 Task: Create in the project TowerLine and in the Backlog issue 'Add support for offline messaging and chat' a child issue 'Code optimization for energy-efficient machine learning', and assign it to team member softage.4@softage.net.
Action: Mouse moved to (219, 57)
Screenshot: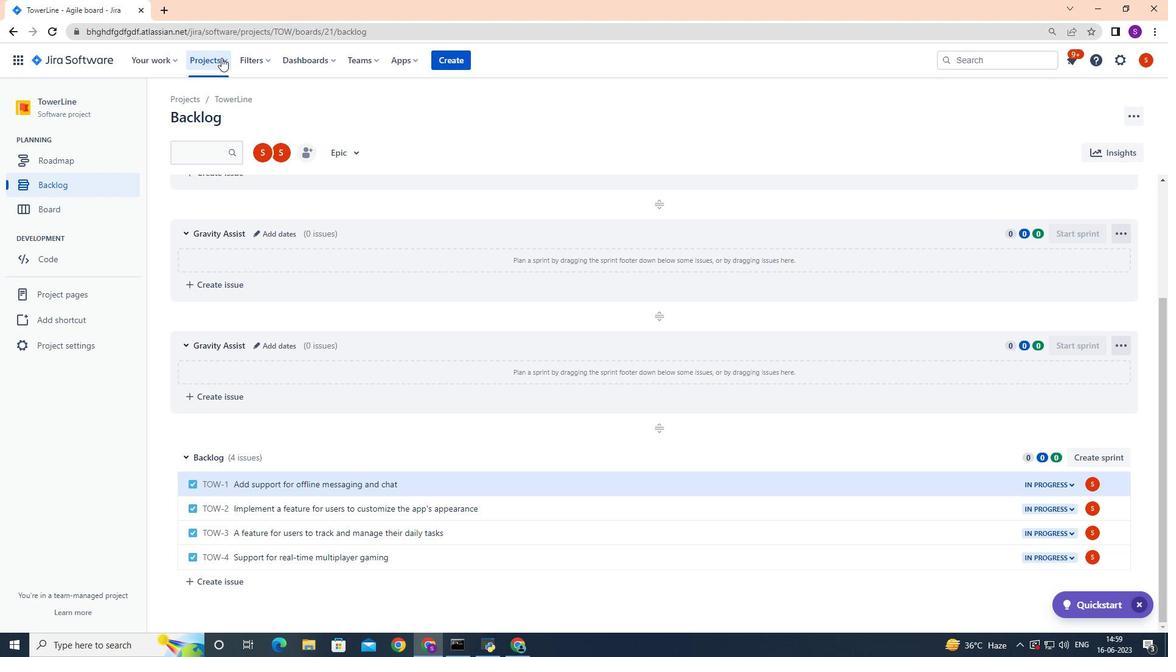 
Action: Mouse pressed left at (219, 57)
Screenshot: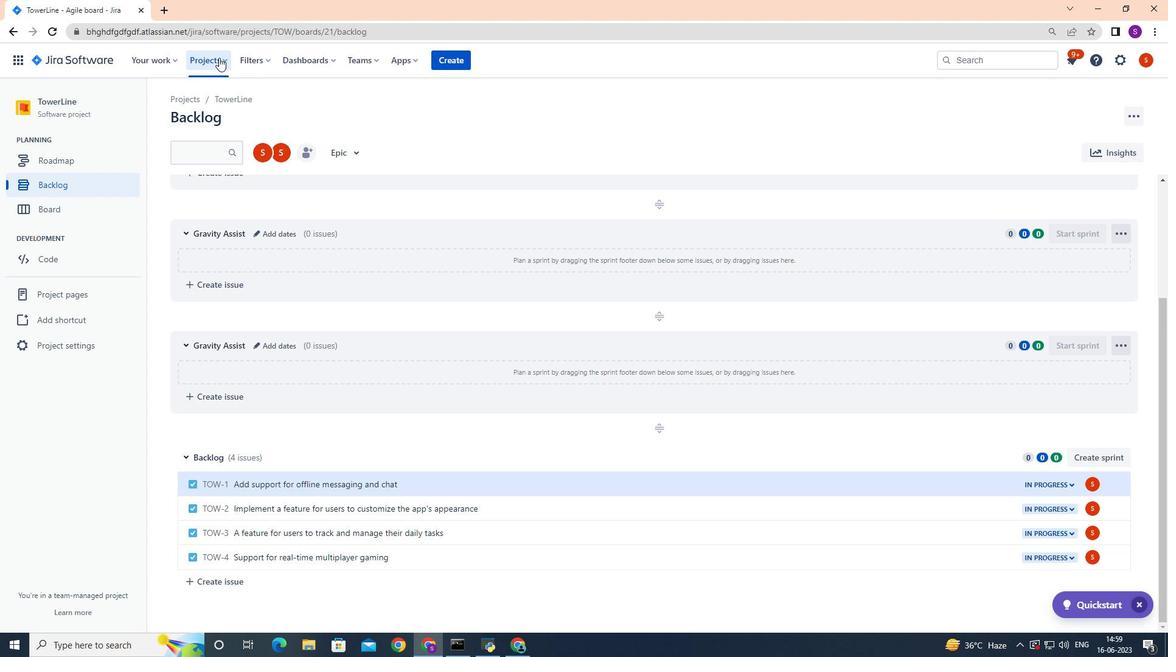 
Action: Mouse moved to (239, 112)
Screenshot: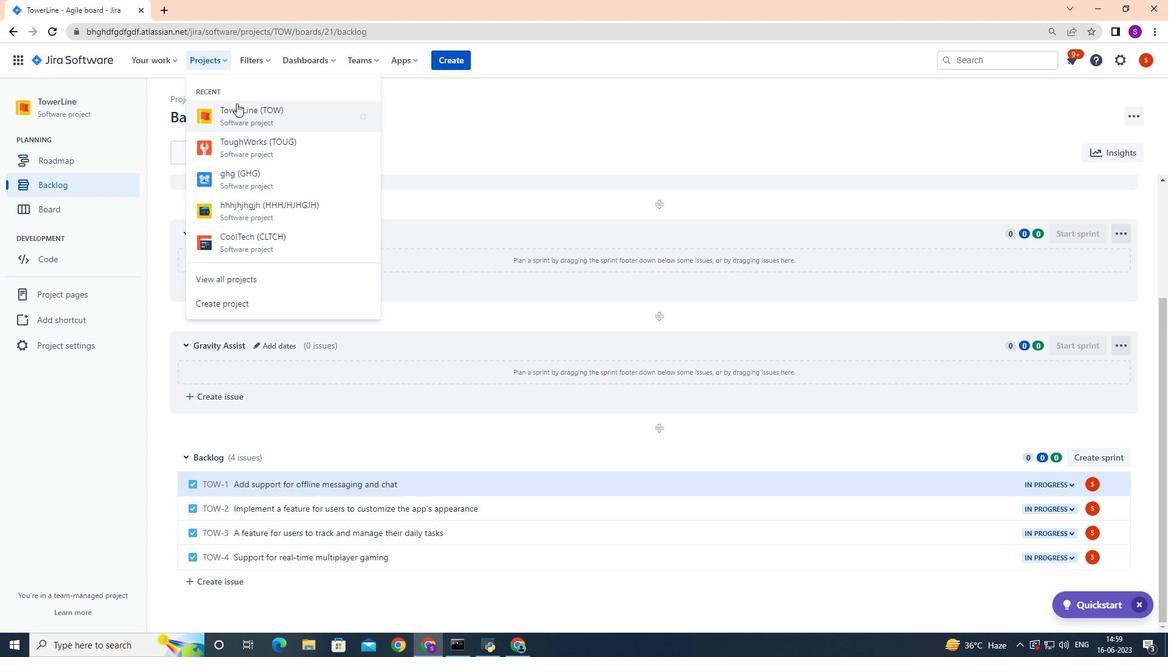
Action: Mouse pressed left at (239, 112)
Screenshot: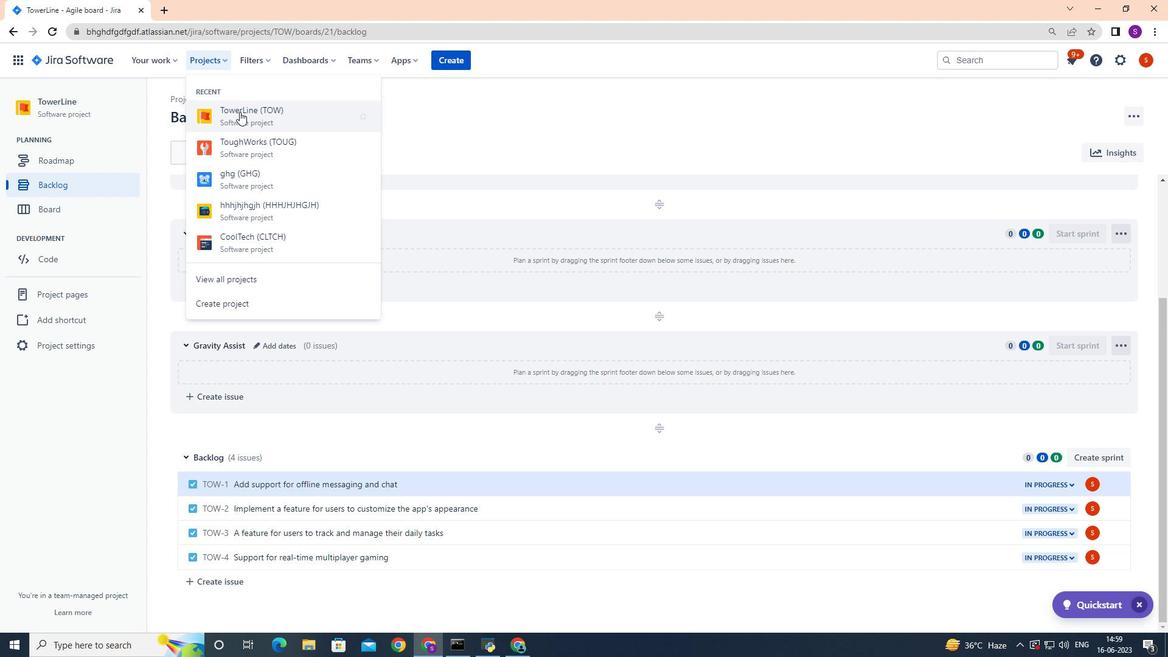 
Action: Mouse moved to (76, 186)
Screenshot: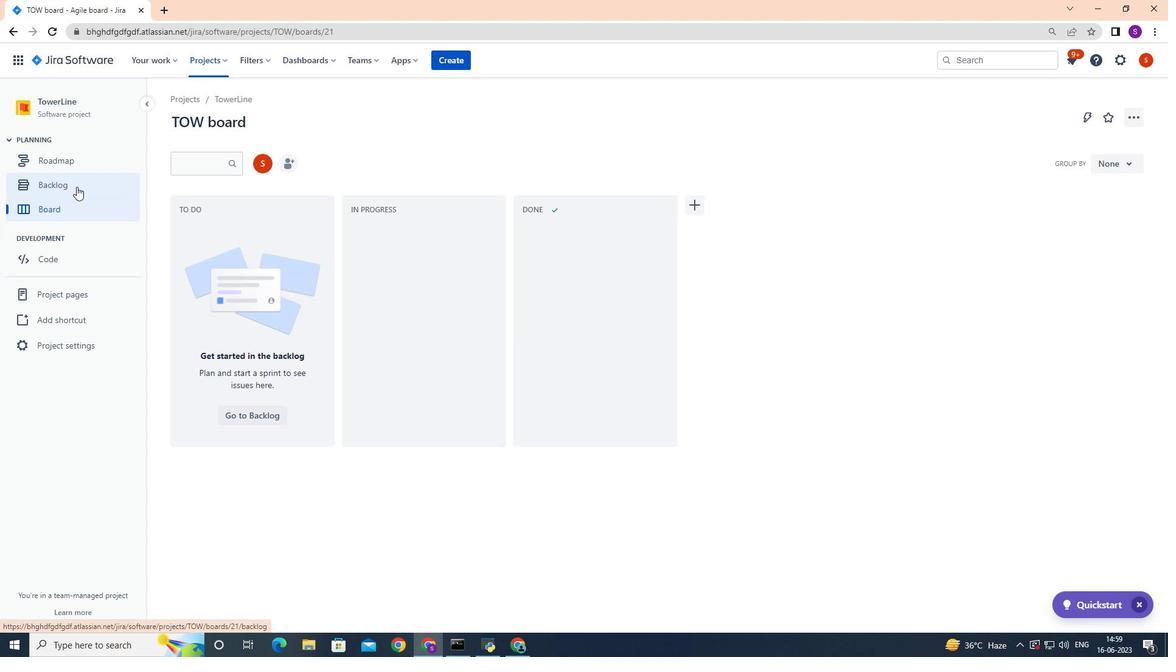 
Action: Mouse pressed left at (76, 186)
Screenshot: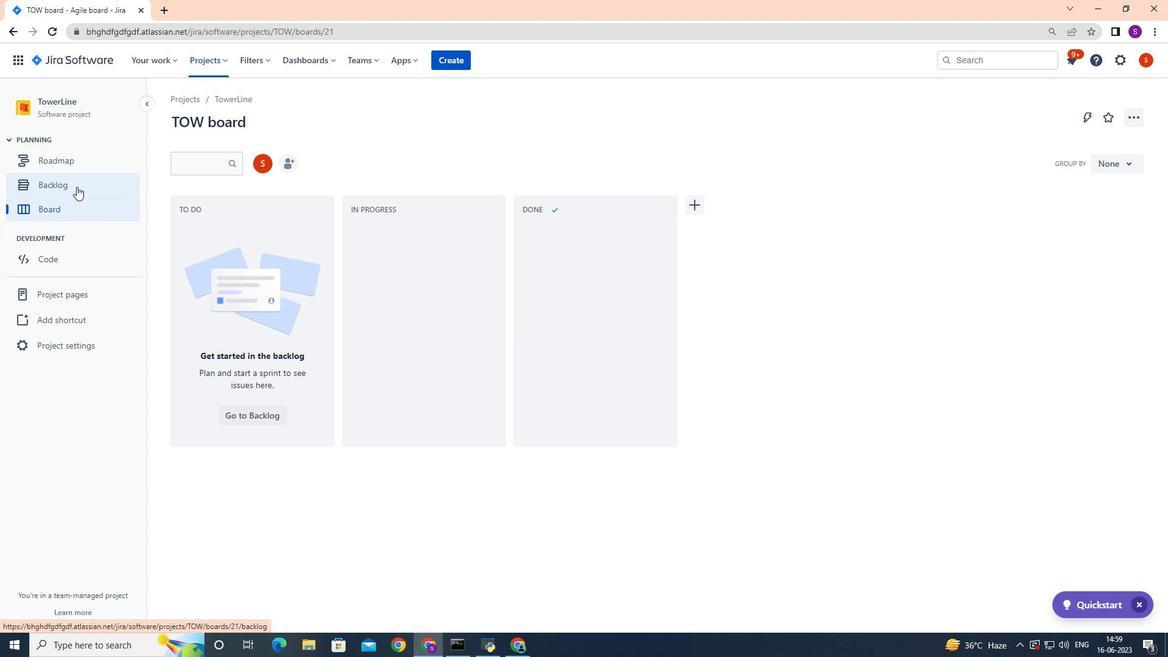 
Action: Mouse moved to (292, 410)
Screenshot: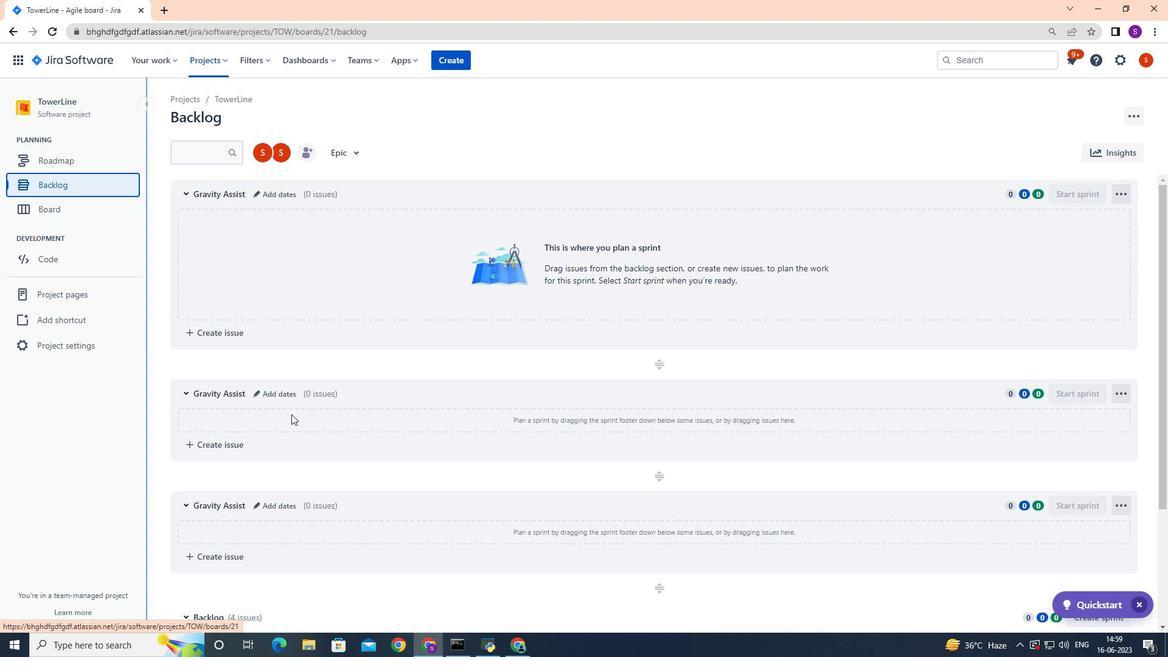 
Action: Mouse scrolled (292, 409) with delta (0, 0)
Screenshot: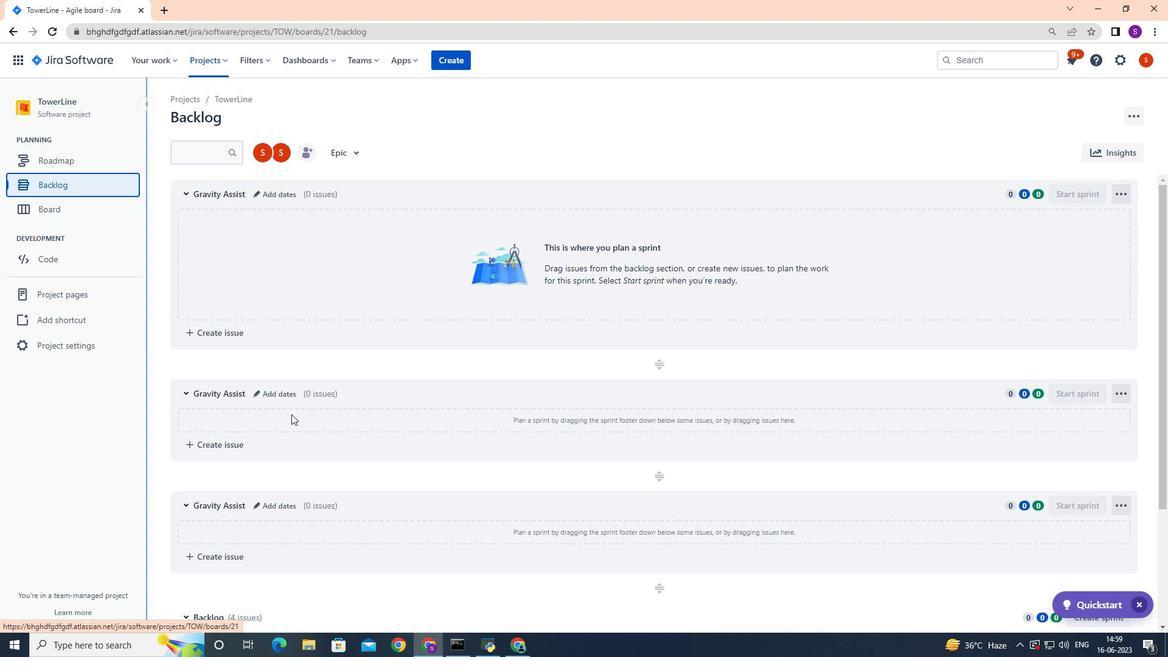 
Action: Mouse moved to (292, 409)
Screenshot: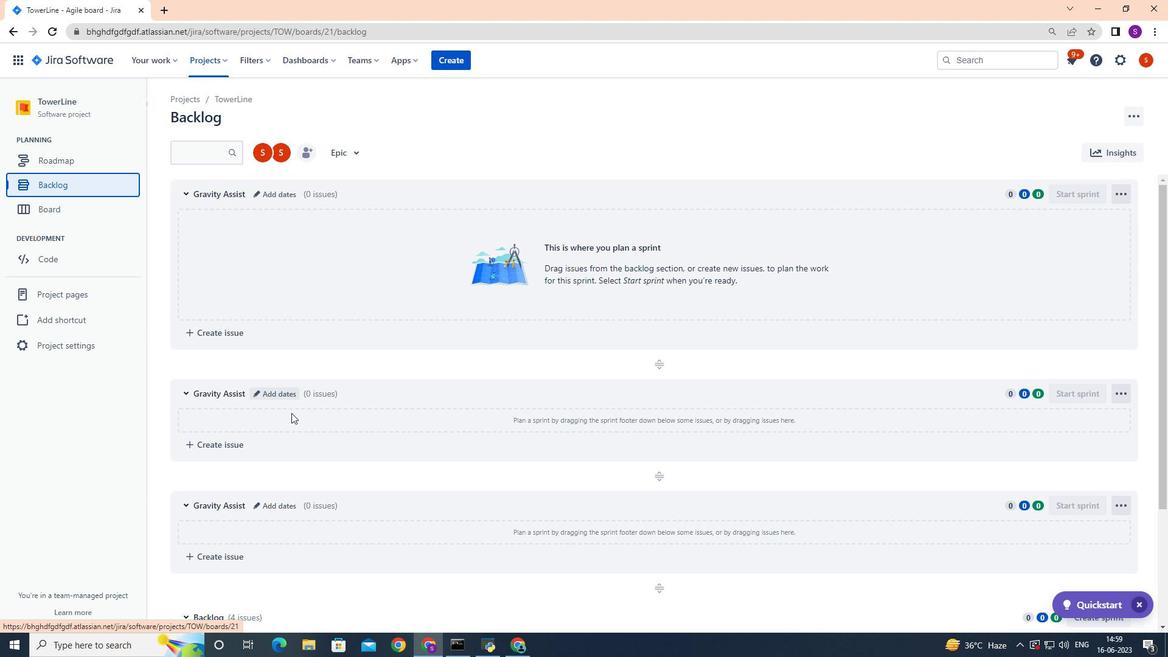 
Action: Mouse scrolled (292, 409) with delta (0, 0)
Screenshot: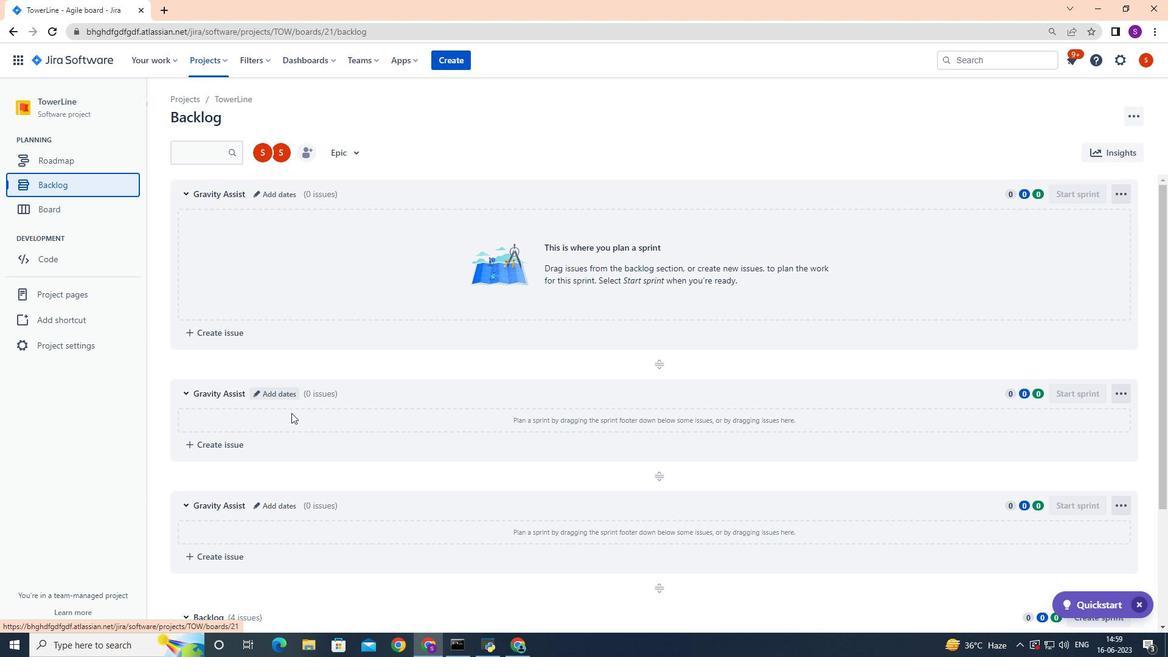 
Action: Mouse moved to (292, 407)
Screenshot: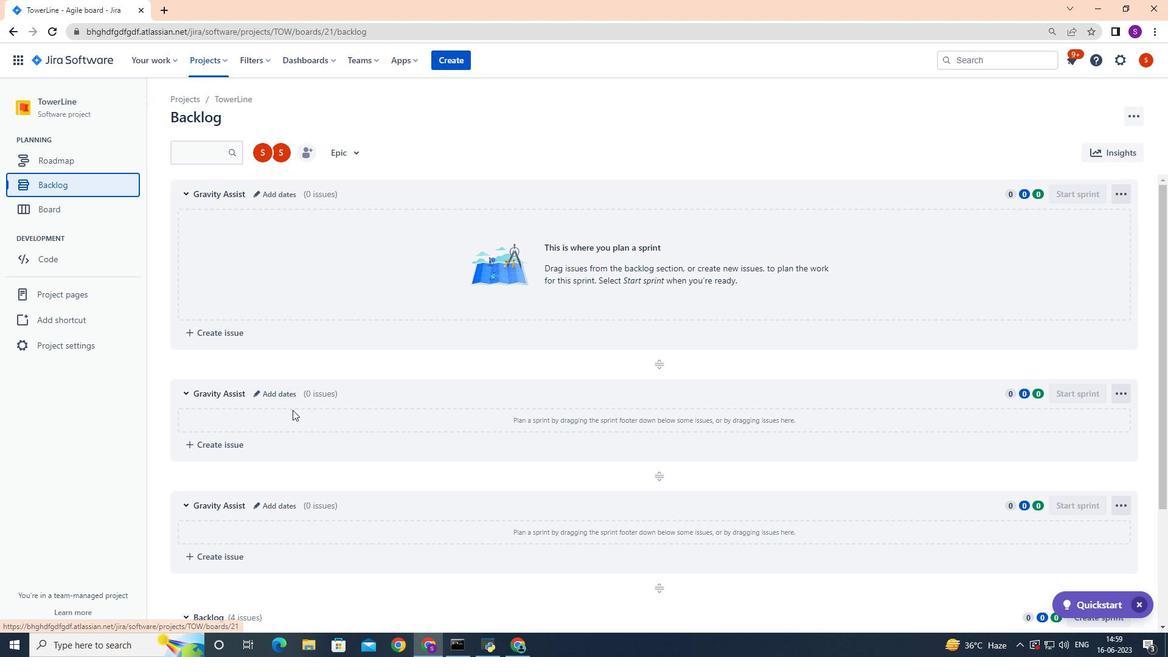 
Action: Mouse scrolled (292, 407) with delta (0, 0)
Screenshot: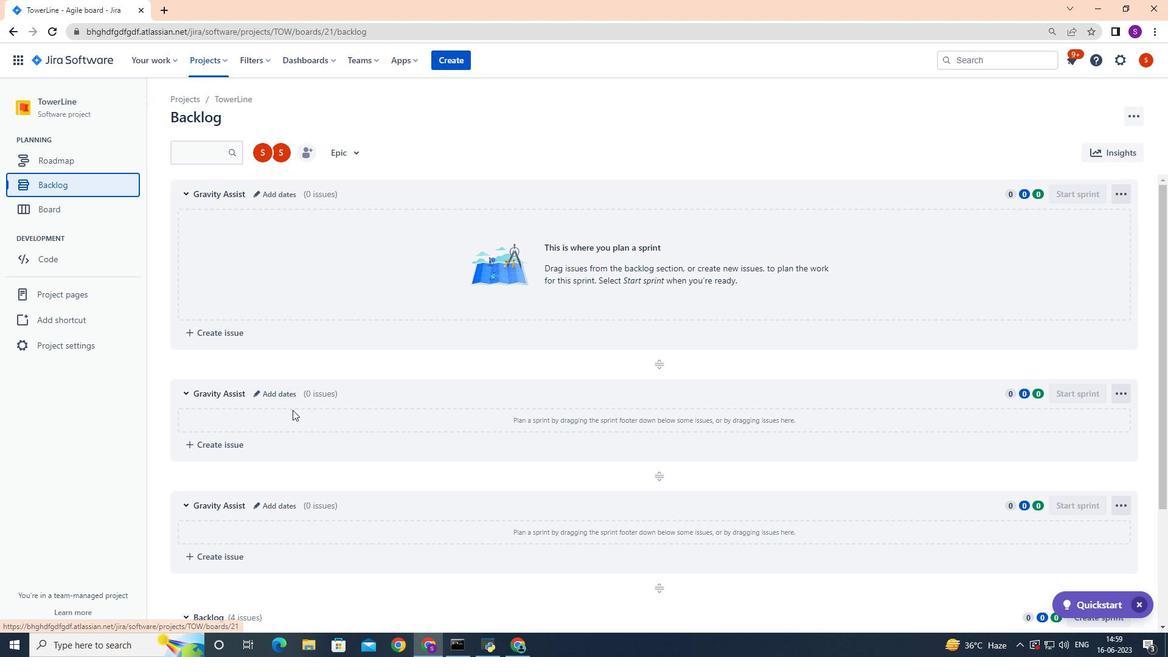 
Action: Mouse moved to (292, 402)
Screenshot: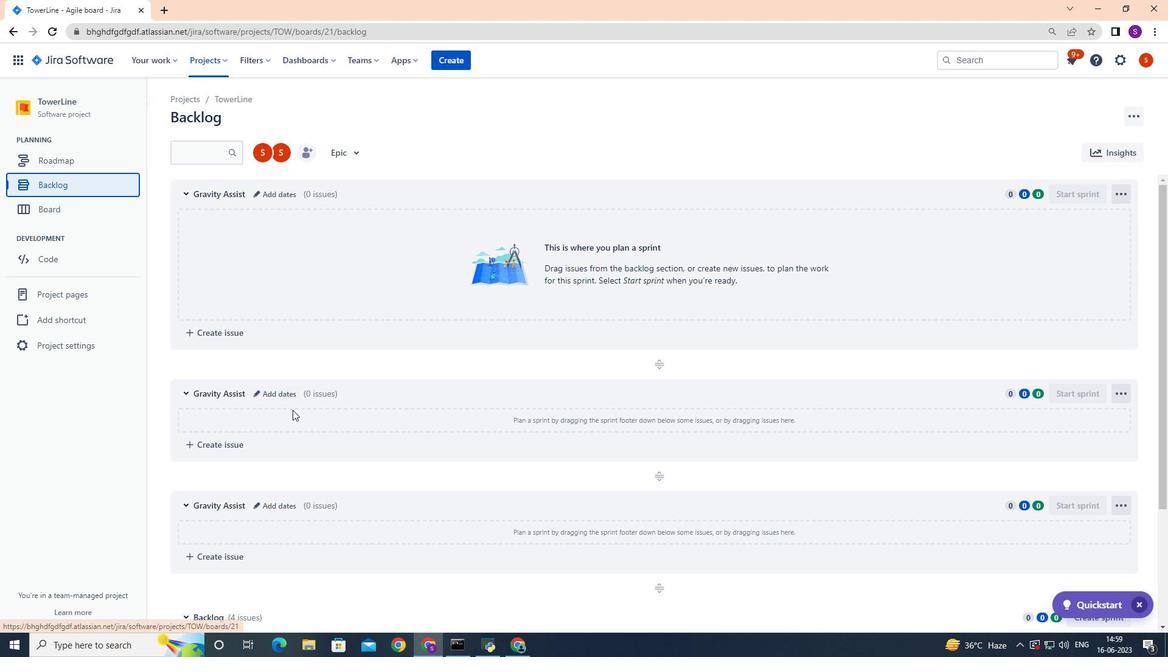 
Action: Mouse scrolled (292, 401) with delta (0, 0)
Screenshot: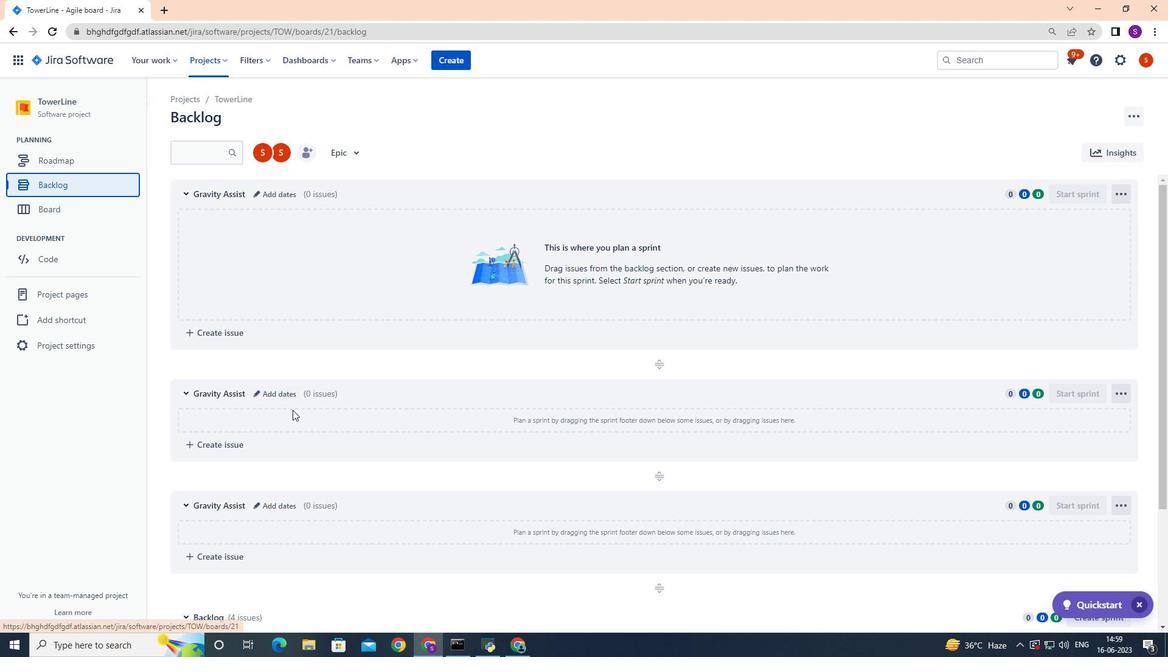 
Action: Mouse moved to (292, 393)
Screenshot: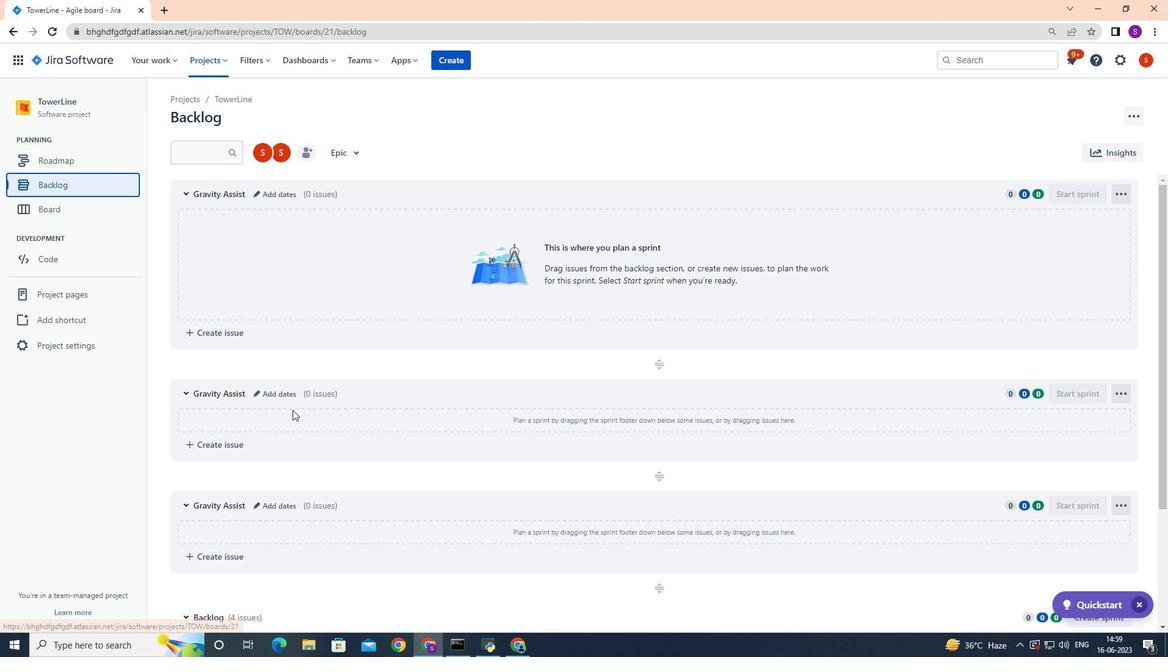 
Action: Mouse scrolled (292, 392) with delta (0, 0)
Screenshot: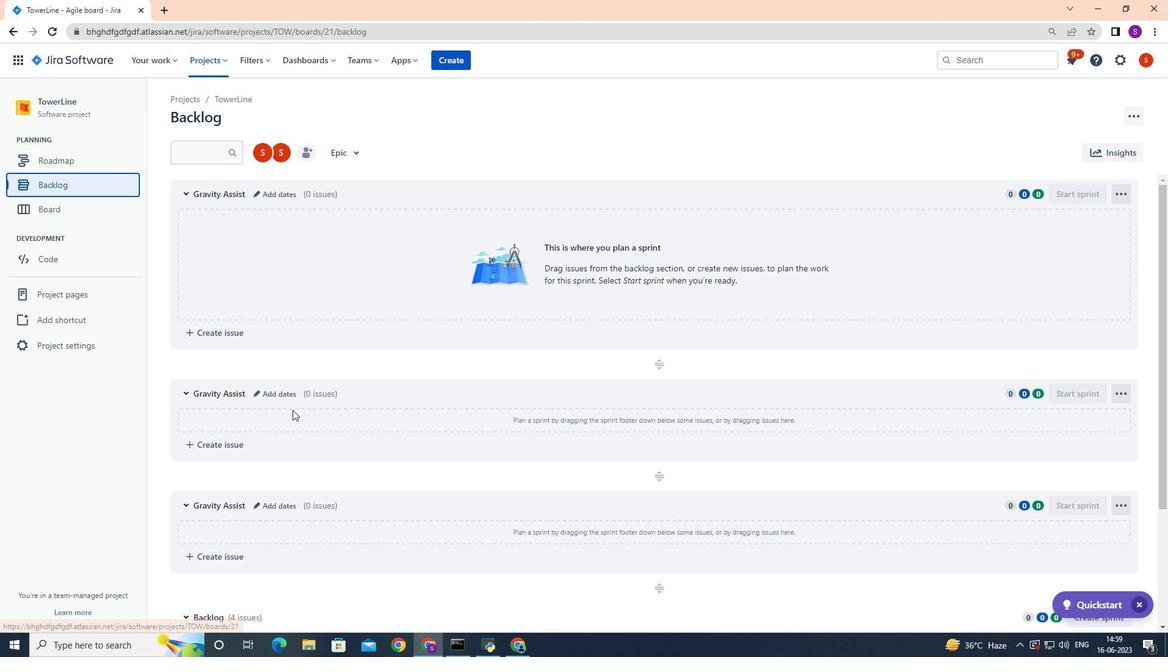 
Action: Mouse moved to (294, 388)
Screenshot: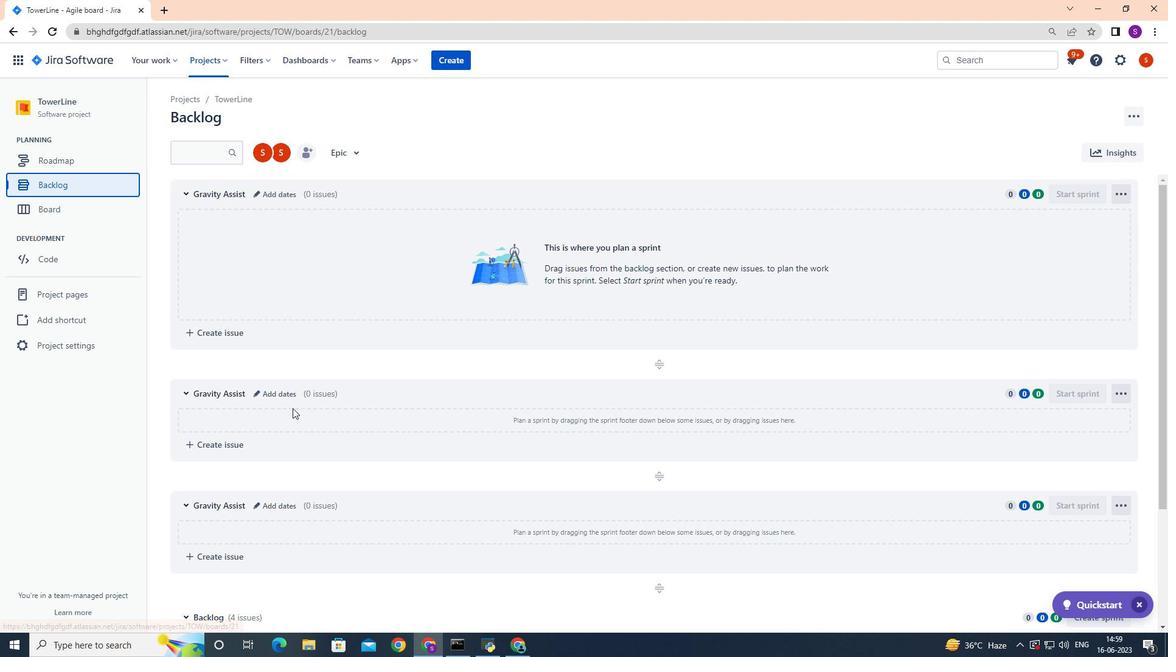 
Action: Mouse scrolled (294, 387) with delta (0, 0)
Screenshot: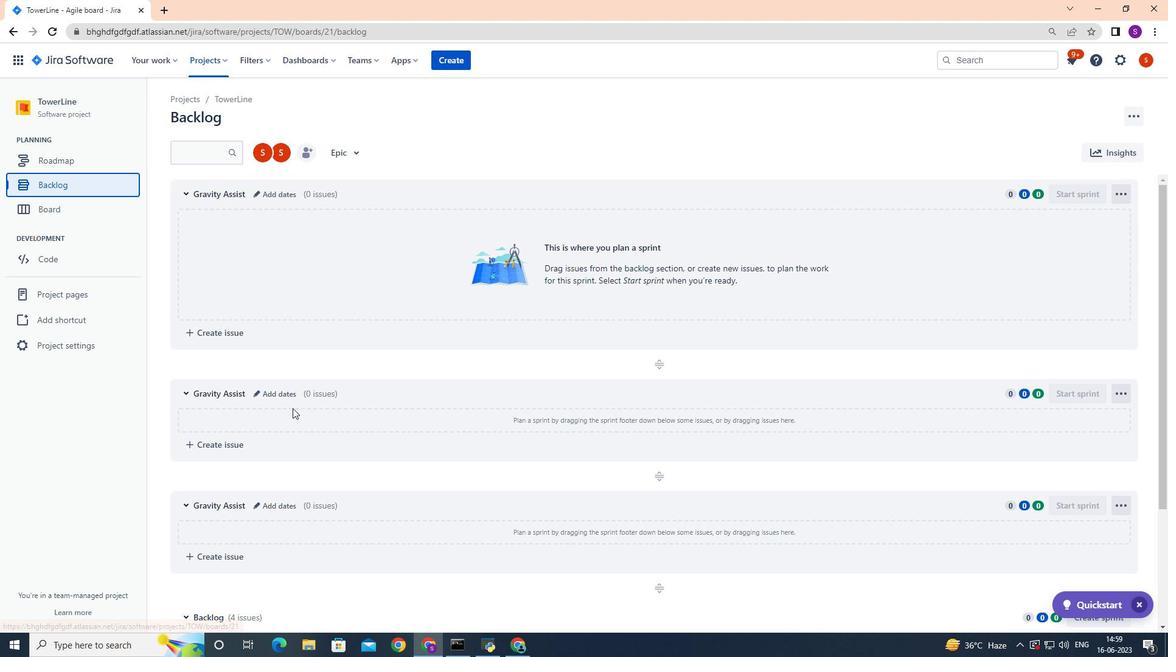 
Action: Mouse moved to (295, 379)
Screenshot: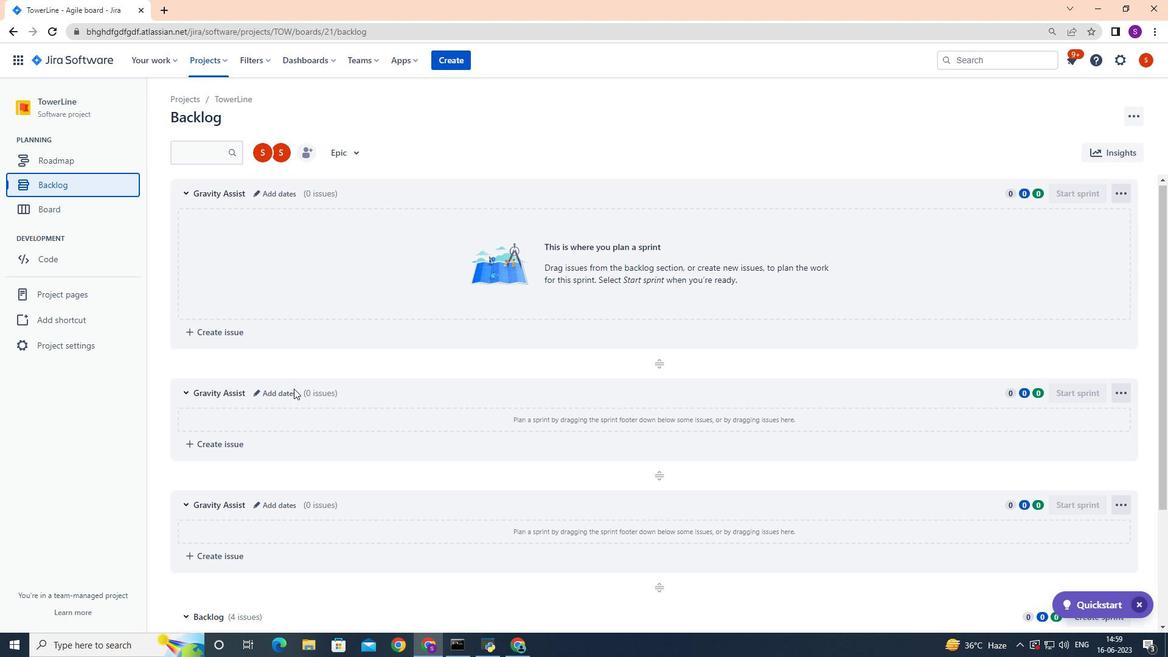 
Action: Mouse scrolled (295, 379) with delta (0, 0)
Screenshot: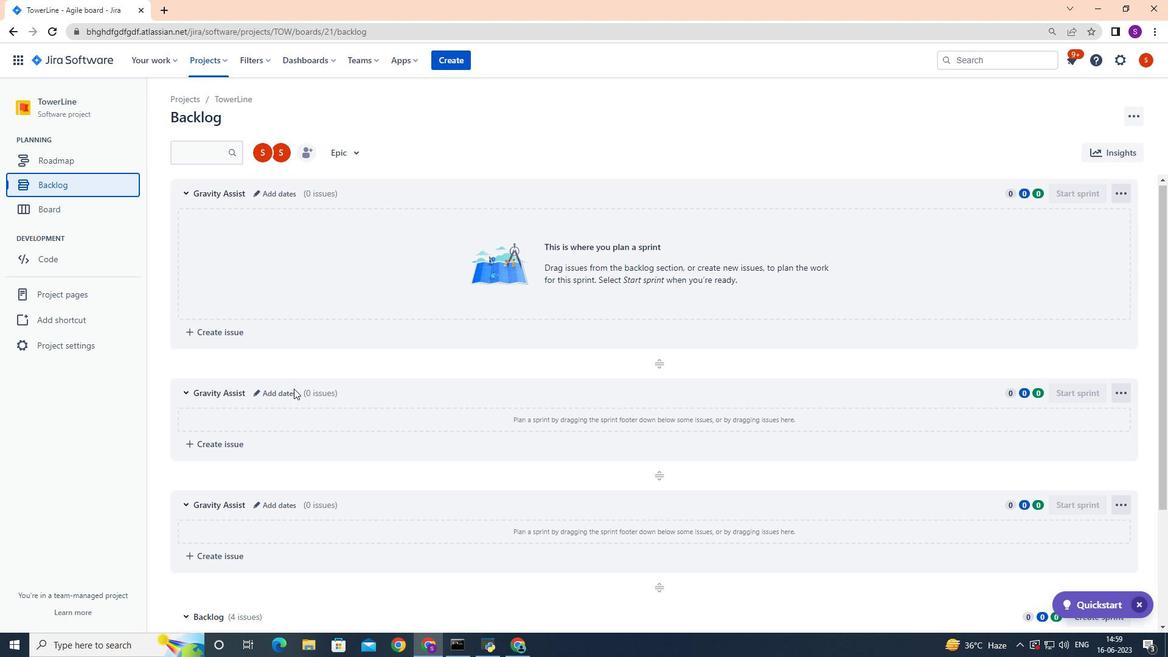 
Action: Mouse moved to (535, 480)
Screenshot: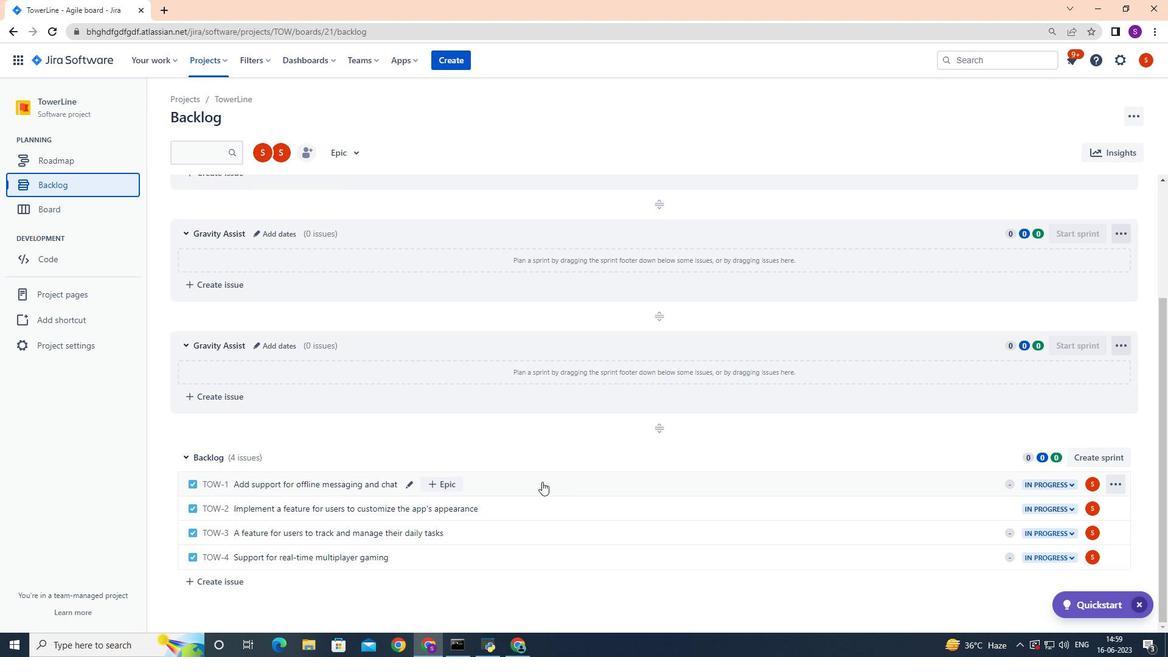 
Action: Mouse pressed left at (535, 480)
Screenshot: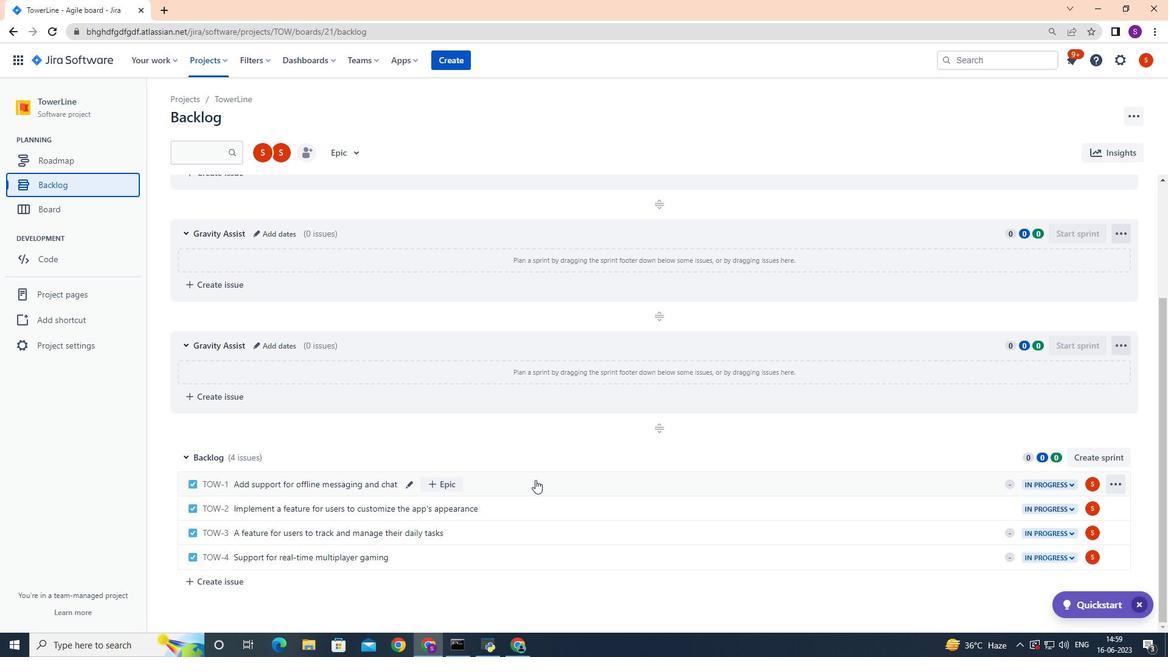 
Action: Mouse moved to (948, 256)
Screenshot: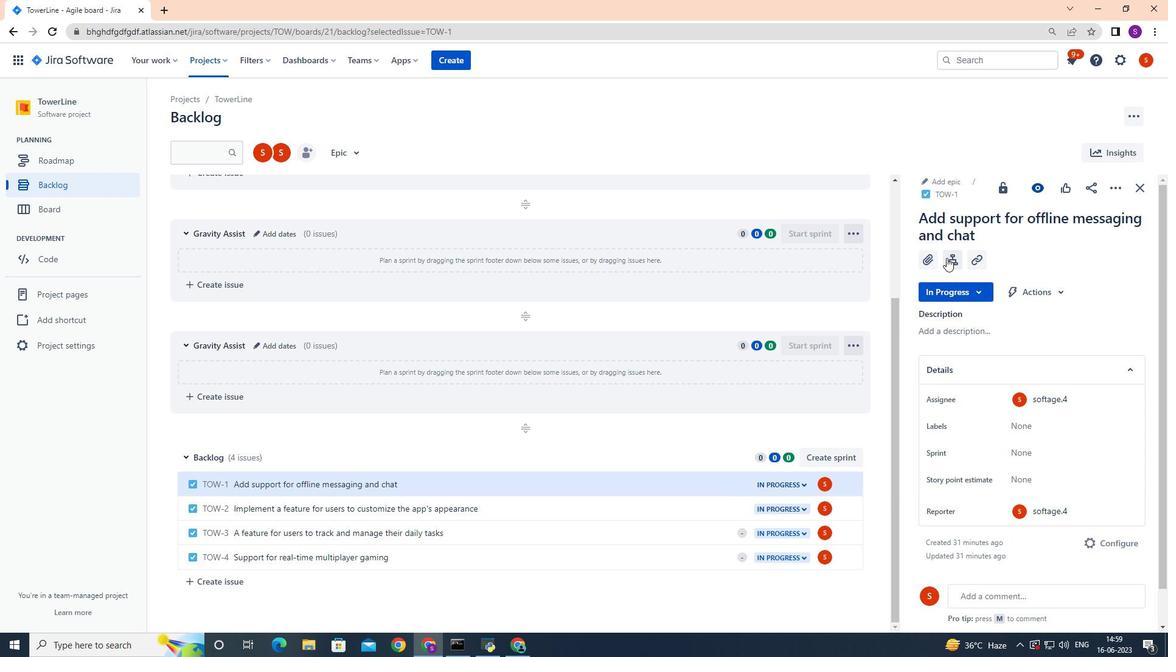 
Action: Mouse pressed left at (948, 256)
Screenshot: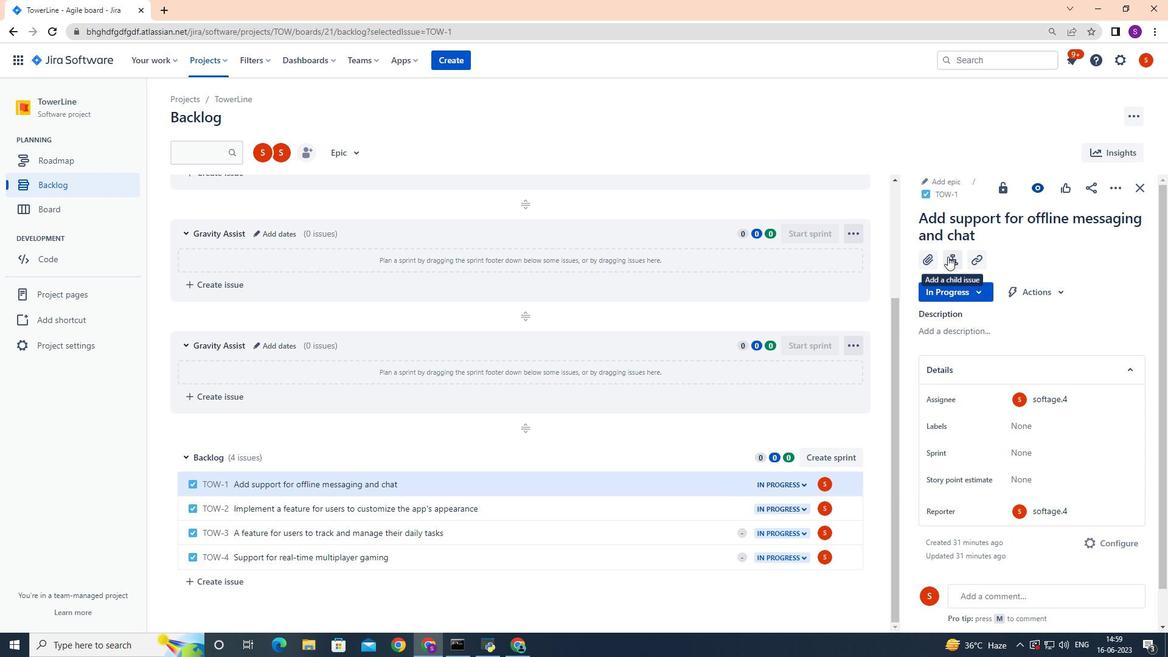 
Action: Mouse moved to (948, 383)
Screenshot: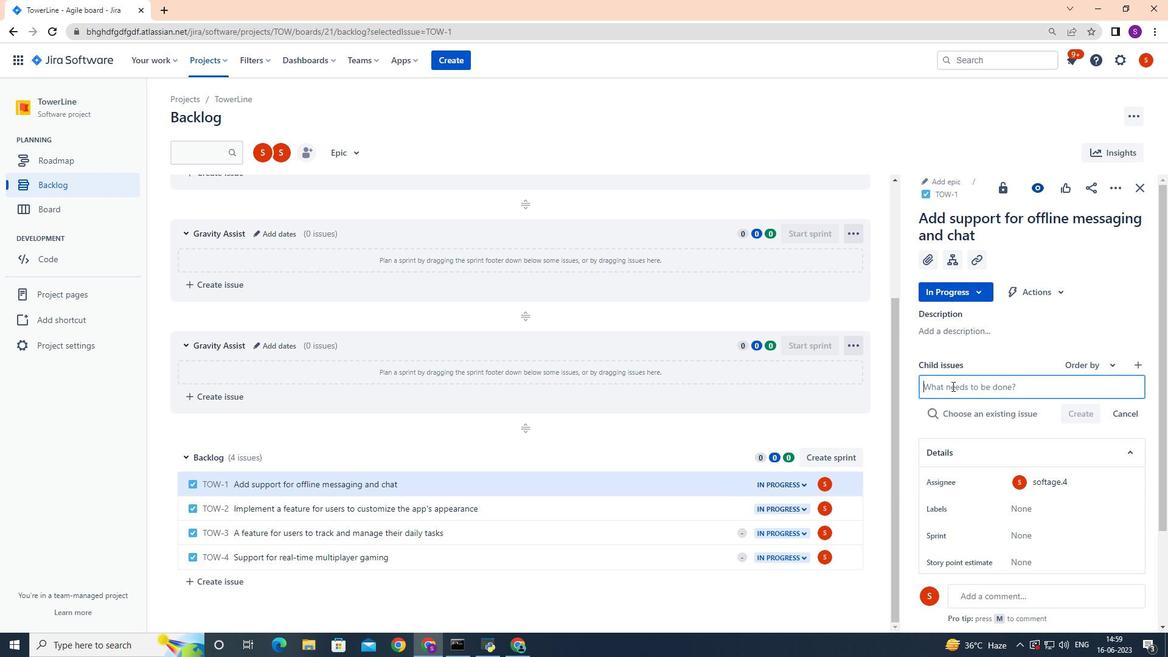 
Action: Key pressed <Key.shift>Code<Key.space>optimization<Key.space>for<Key.space>energy-<Key.space>r<Key.backspace>efficient<Key.space>machine<Key.space>learning<Key.enter>
Screenshot: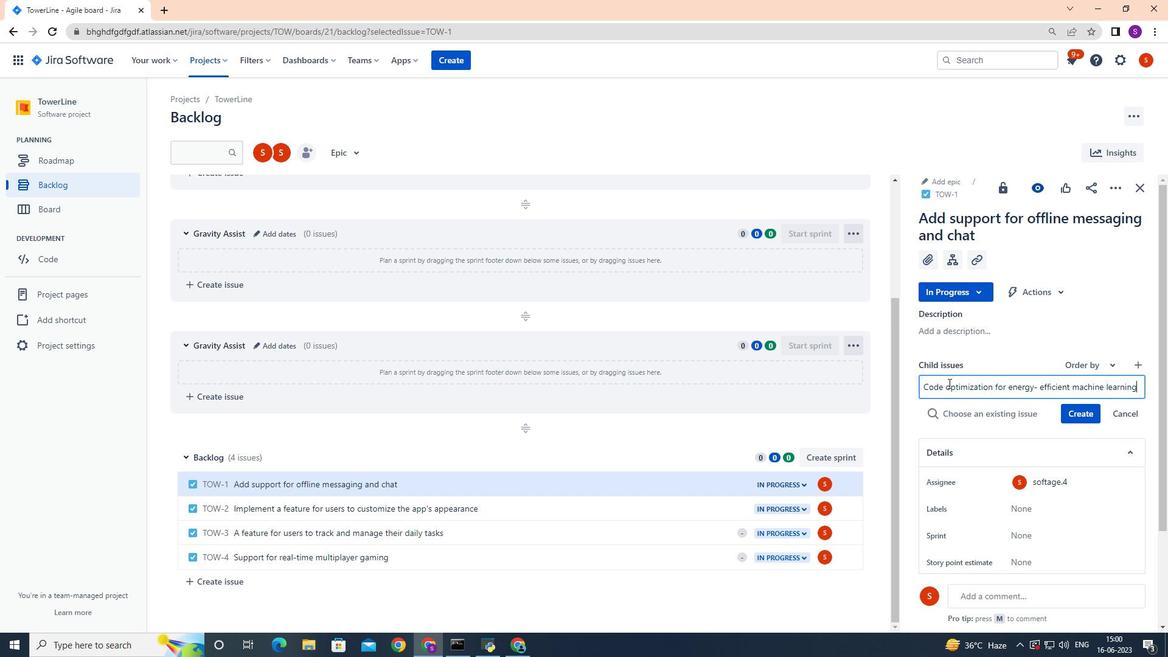 
Action: Mouse moved to (1095, 388)
Screenshot: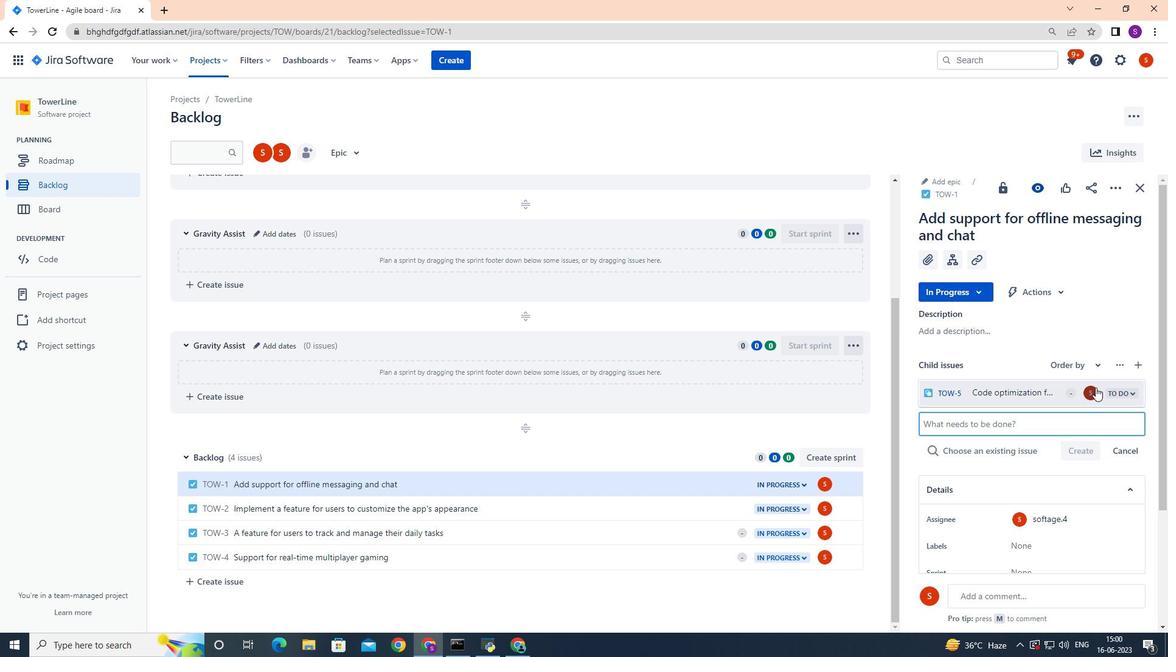 
Action: Mouse pressed left at (1095, 388)
Screenshot: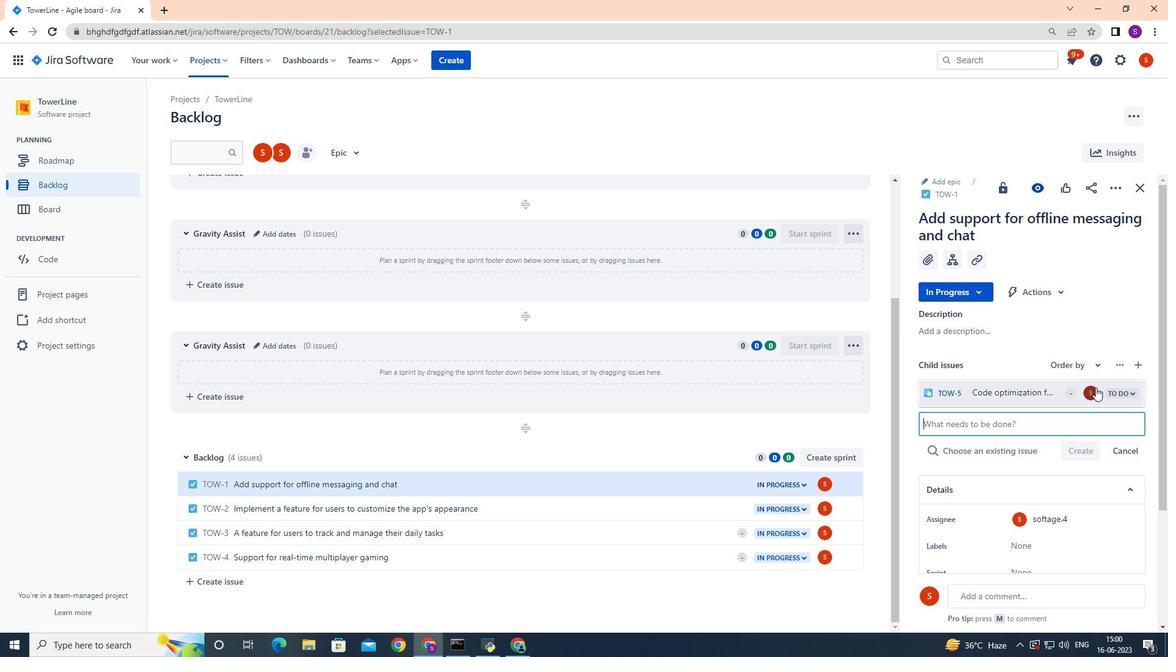 
Action: Mouse moved to (1052, 387)
Screenshot: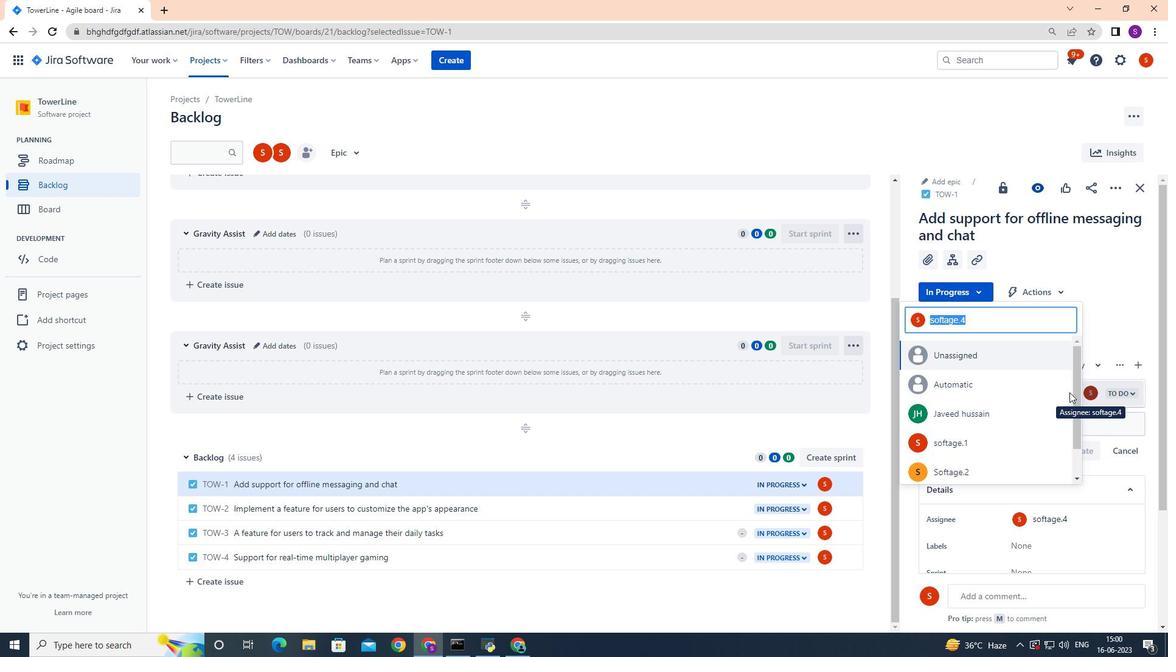 
Action: Key pressed softage.4
Screenshot: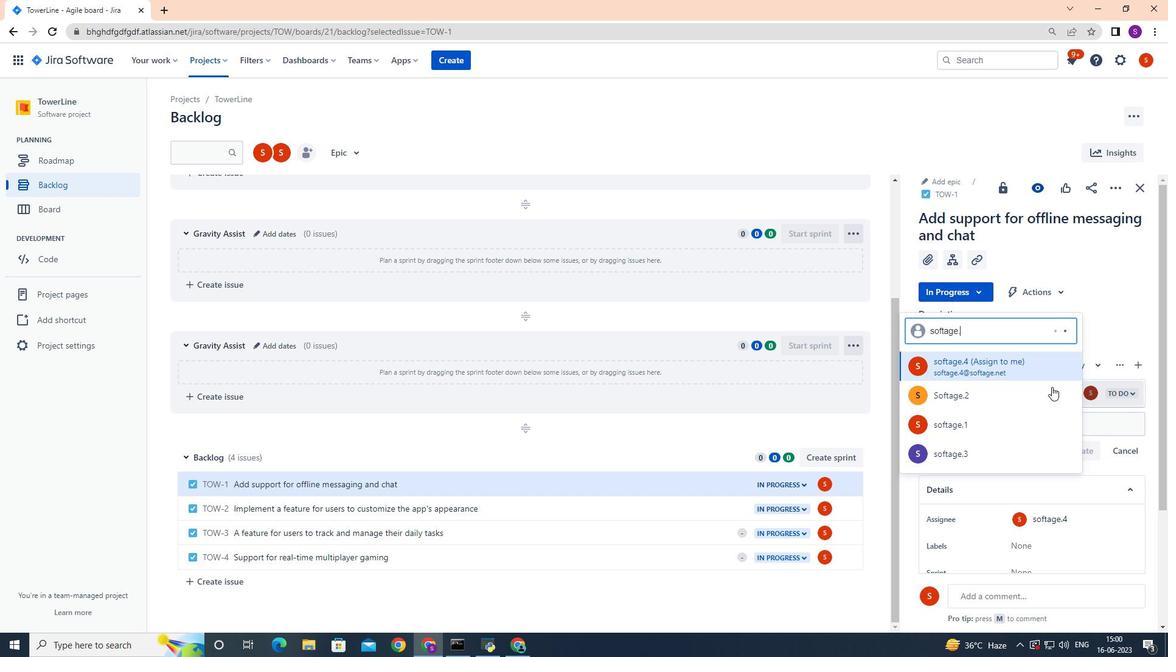 
Action: Mouse moved to (1015, 364)
Screenshot: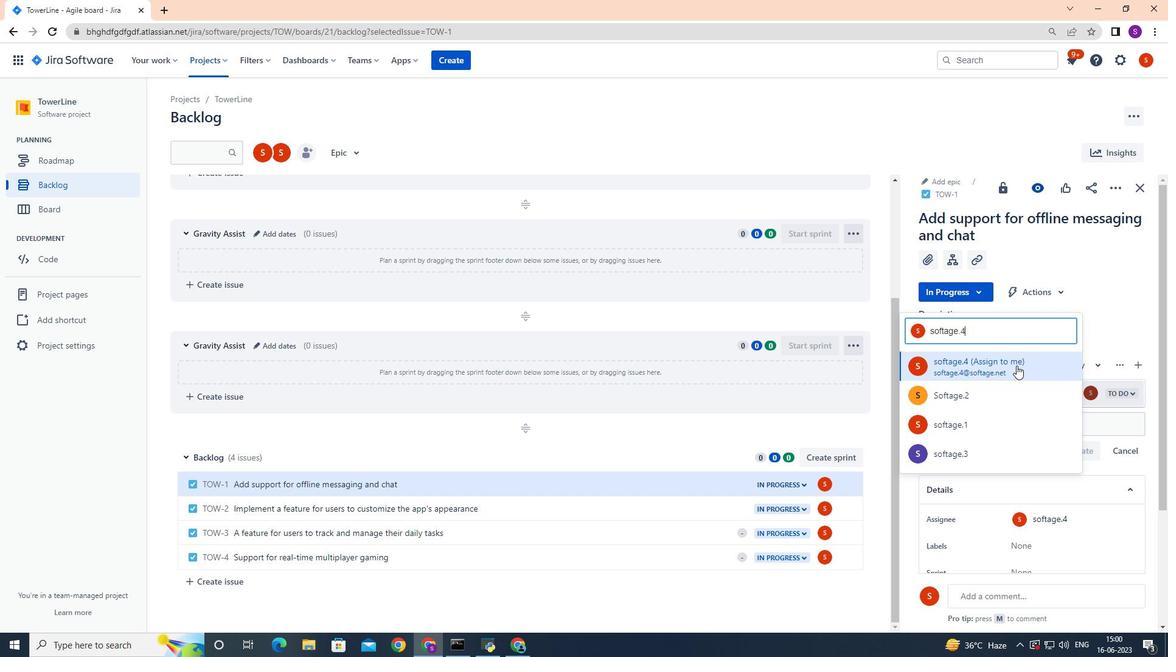 
Action: Mouse pressed left at (1015, 364)
Screenshot: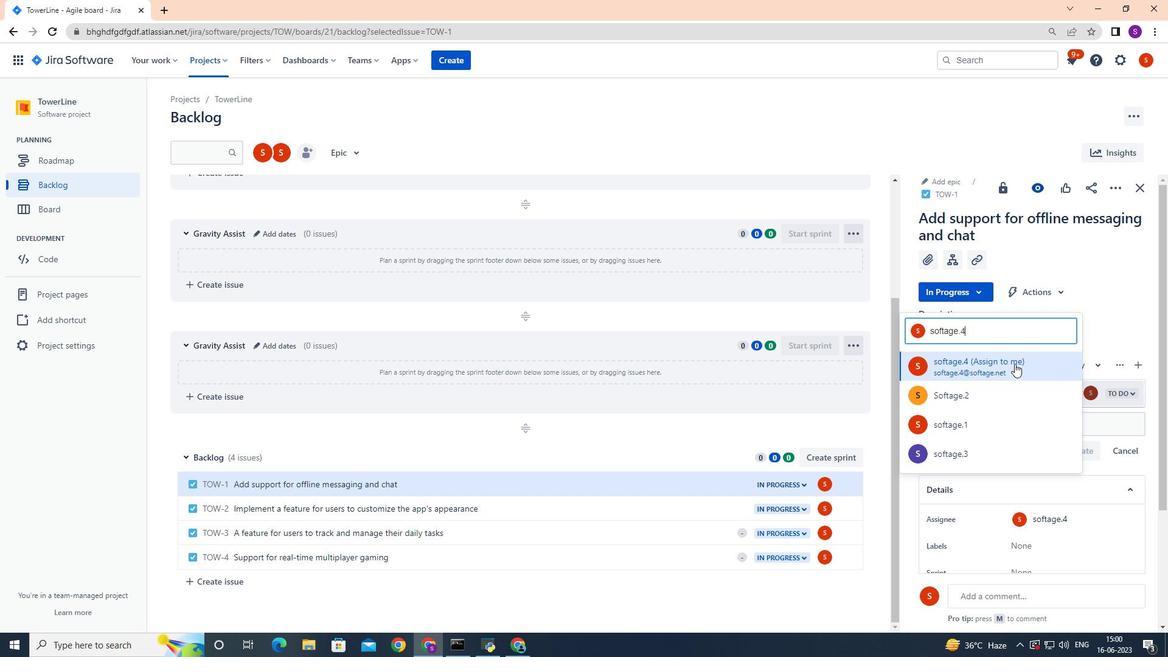 
